 Task: Add an event with the title Conference: Technology Expo, date '2023/11/25', time 9:15 AM to 11:15 AMand add a description: Throughout the event, participants will have access to designated networking areas, where they can connect with fellow professionals, exchange business cards, and engage in meaningful discussions. These areas may include themed discussion tables, interactive activities, or open networking spaces, ensuring a diverse range of networking opportunities.Select event color  Blueberry . Add location for the event as: 321 Gulbenkian Museum, Lisbon, Portugal, logged in from the account softage.1@softage.netand send the event invitation to softage.4@softage.net and softage.5@softage.net. Set a reminder for the event Weekly on Sunday
Action: Mouse moved to (63, 91)
Screenshot: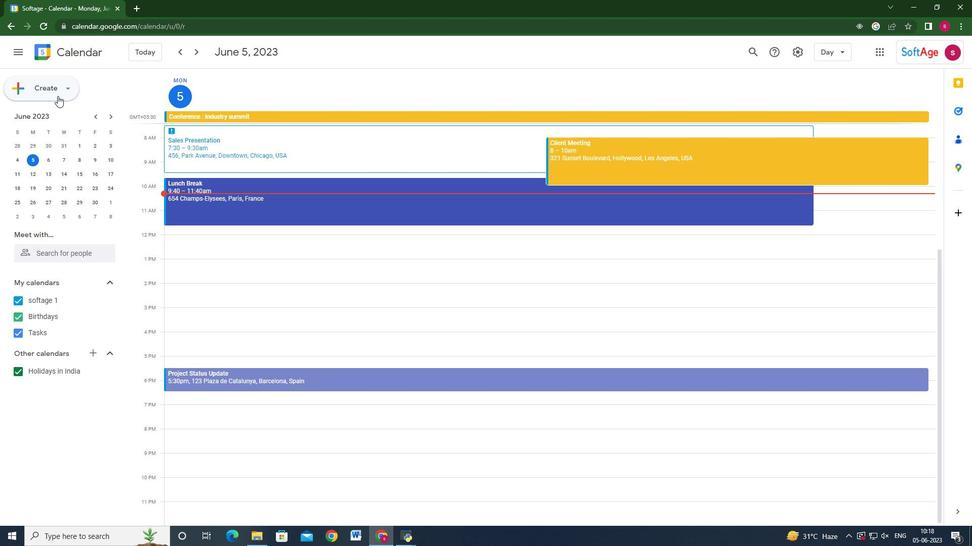 
Action: Mouse pressed left at (63, 91)
Screenshot: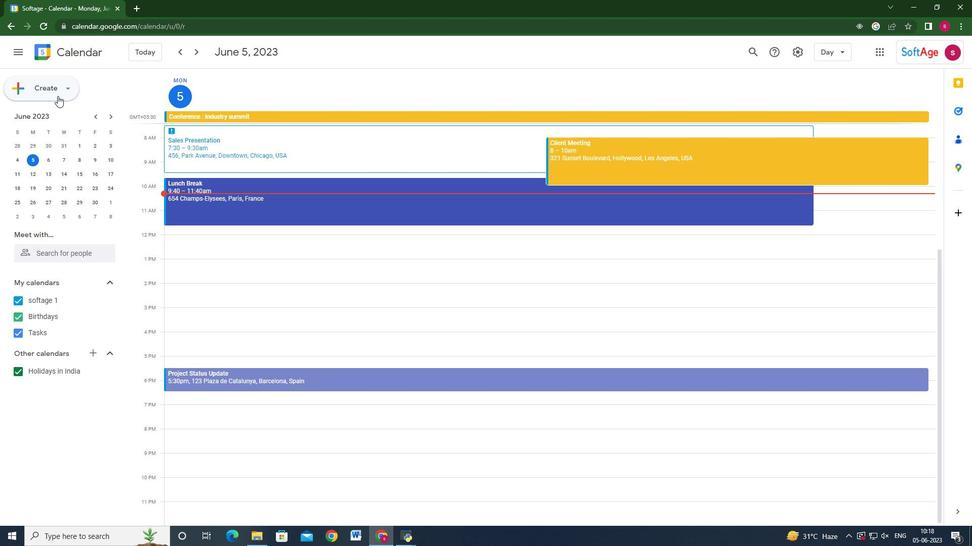 
Action: Mouse moved to (46, 116)
Screenshot: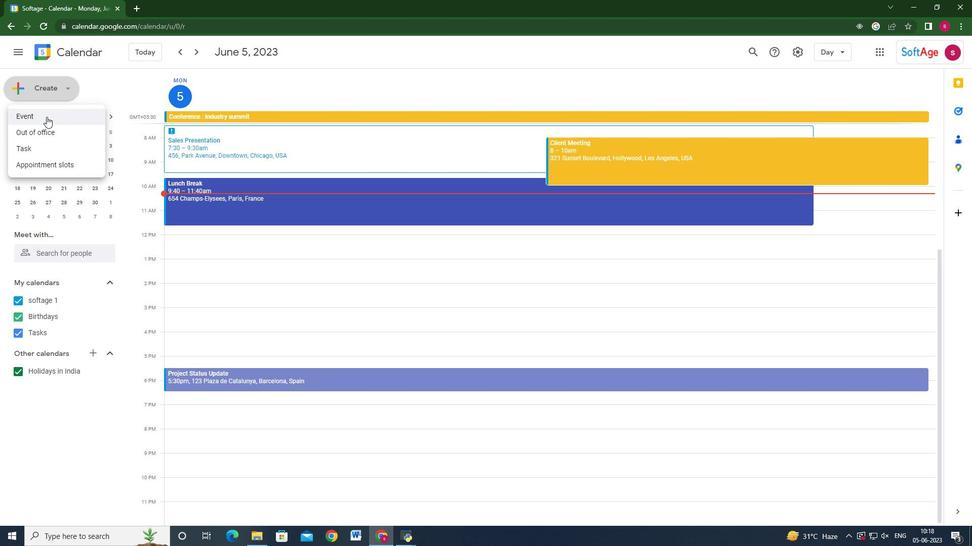 
Action: Mouse pressed left at (46, 116)
Screenshot: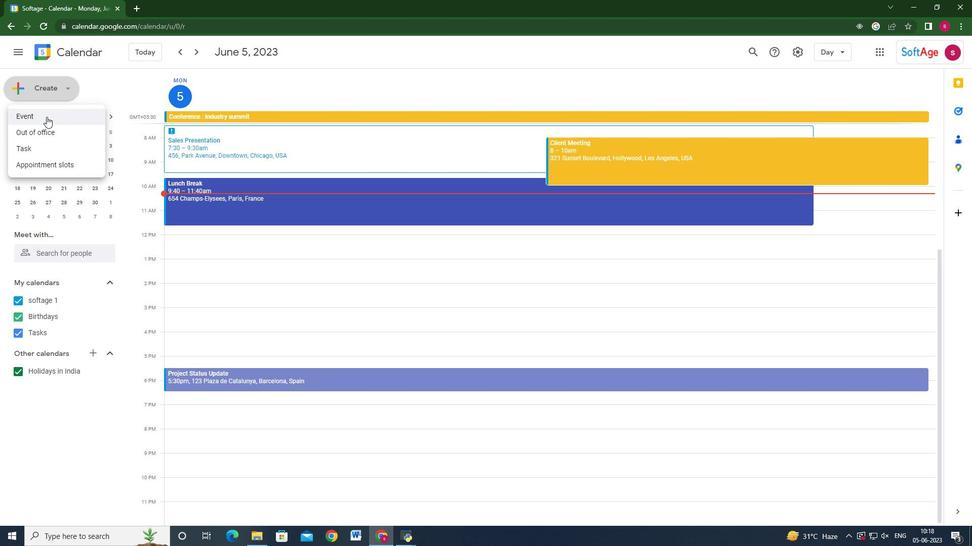 
Action: Mouse moved to (574, 395)
Screenshot: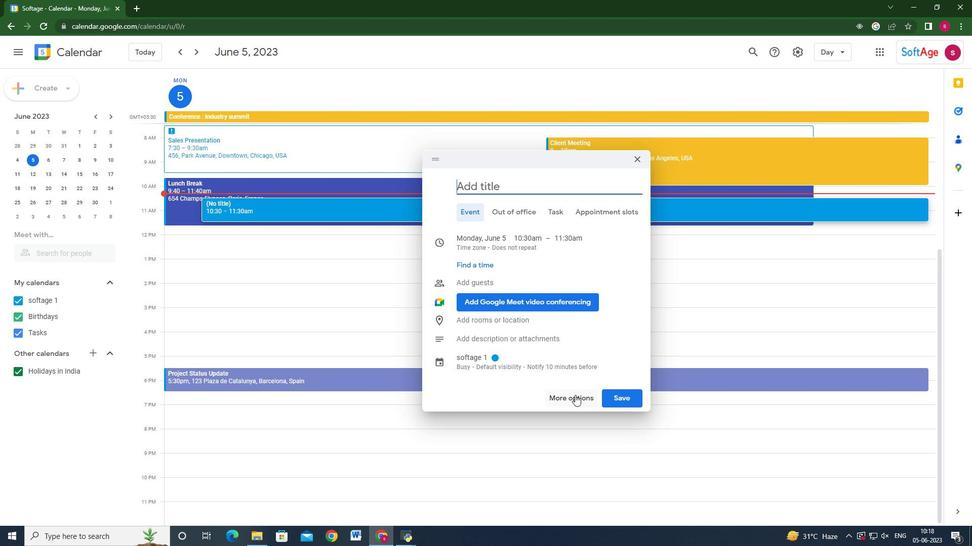 
Action: Mouse pressed left at (574, 395)
Screenshot: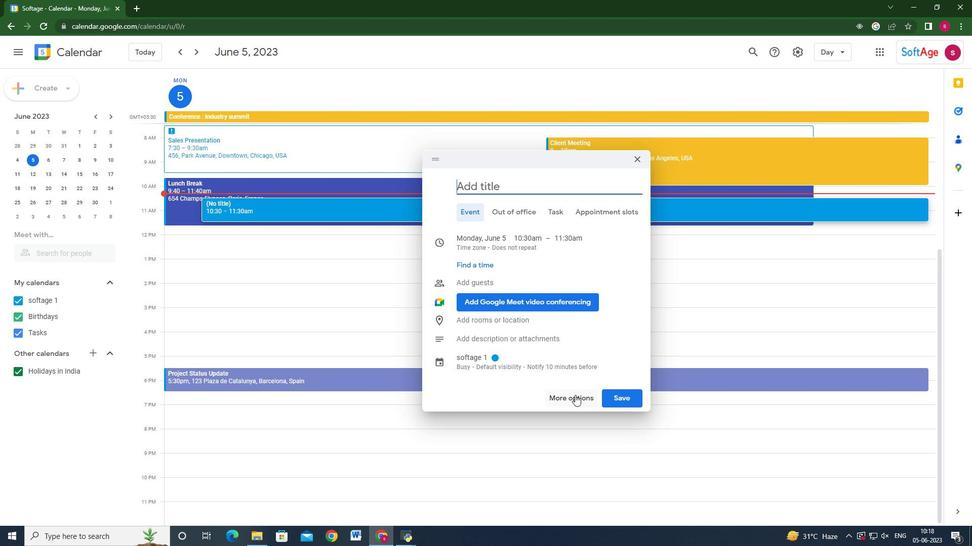 
Action: Mouse moved to (166, 54)
Screenshot: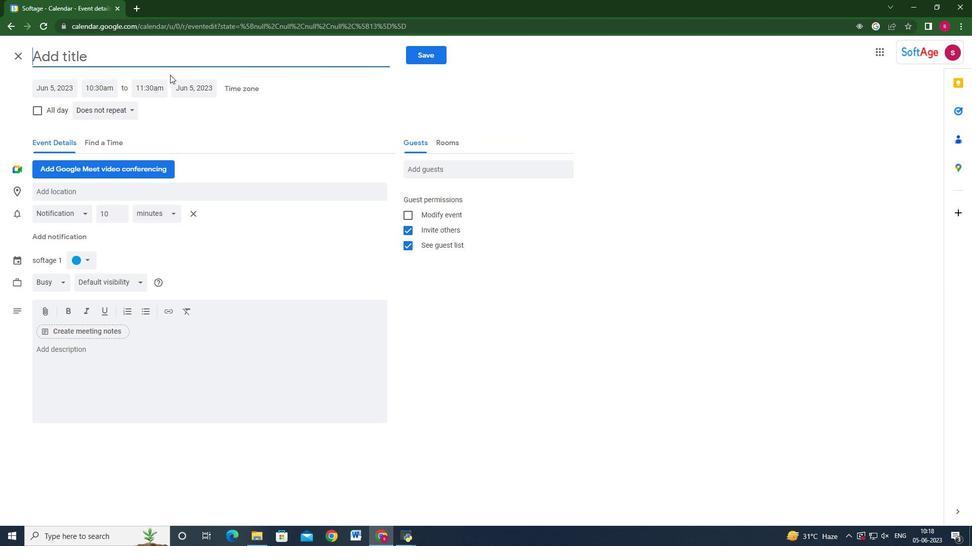 
Action: Key pressed <Key.shift>Te<Key.backspace><Key.backspace><Key.shift>Conference<Key.shift>:<Key.space><Key.shift>Technology<Key.space><Key.shift_r>Expo
Screenshot: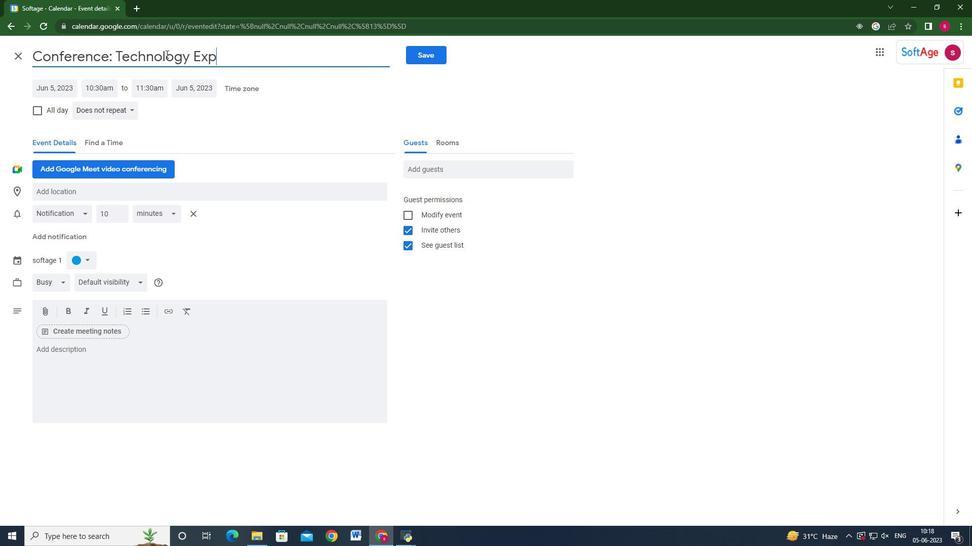 
Action: Mouse moved to (66, 85)
Screenshot: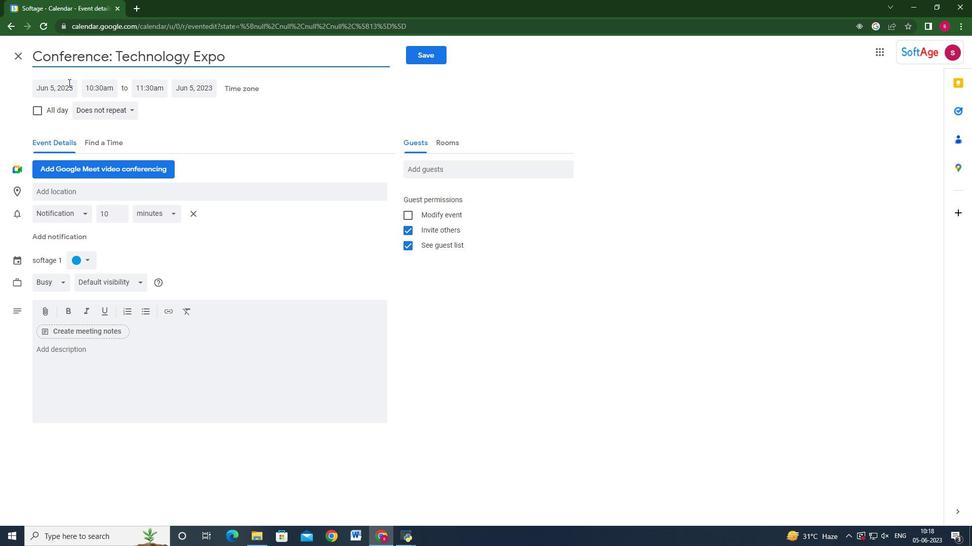 
Action: Mouse pressed left at (66, 85)
Screenshot: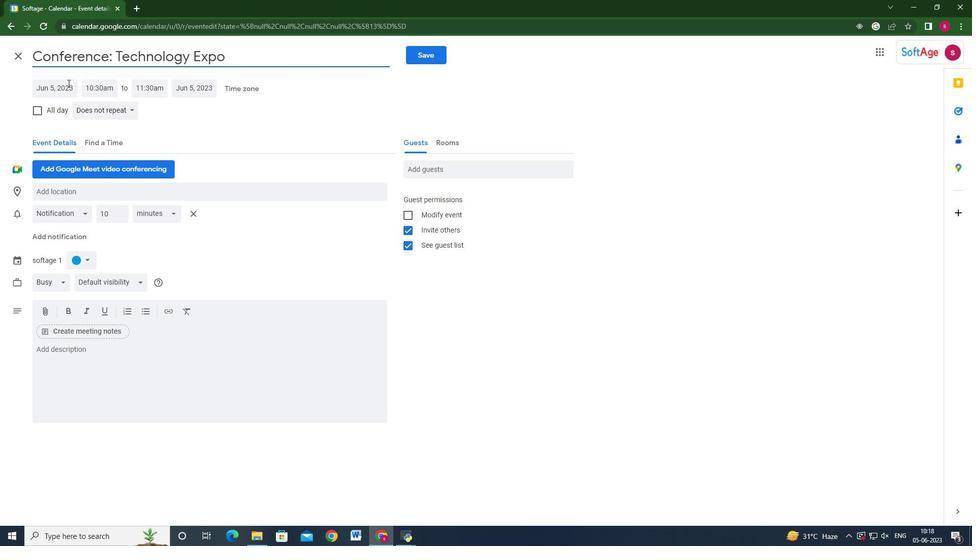 
Action: Mouse moved to (162, 106)
Screenshot: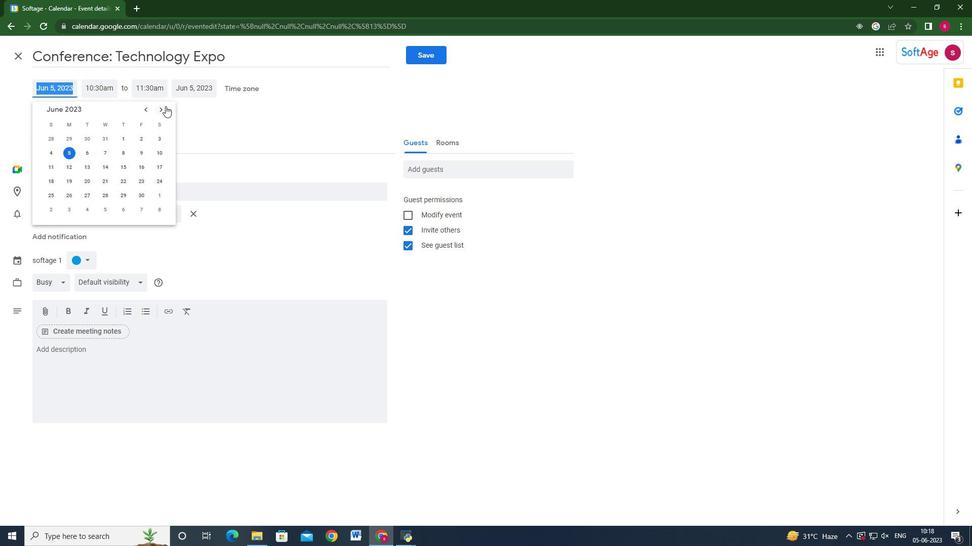 
Action: Mouse pressed left at (162, 106)
Screenshot: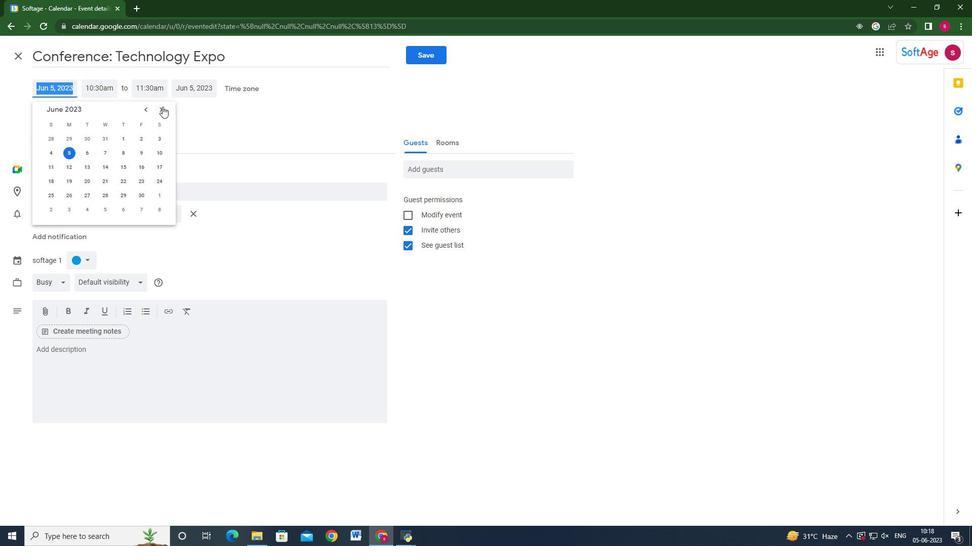 
Action: Mouse pressed left at (162, 106)
Screenshot: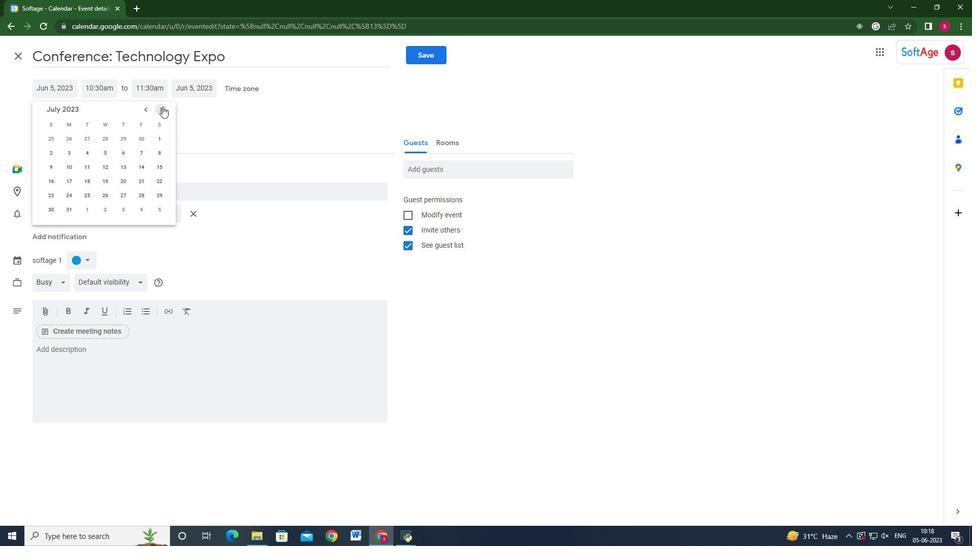 
Action: Mouse pressed left at (162, 106)
Screenshot: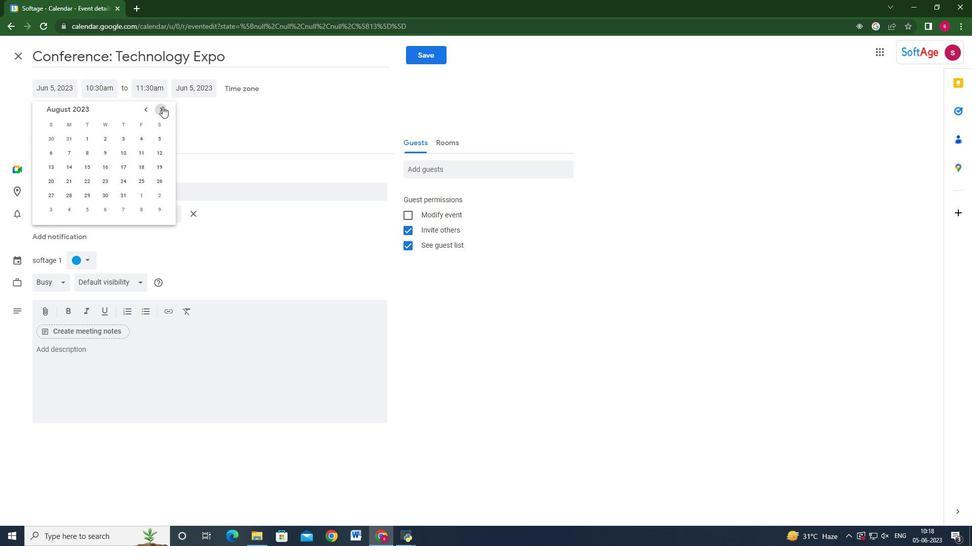 
Action: Mouse pressed left at (162, 106)
Screenshot: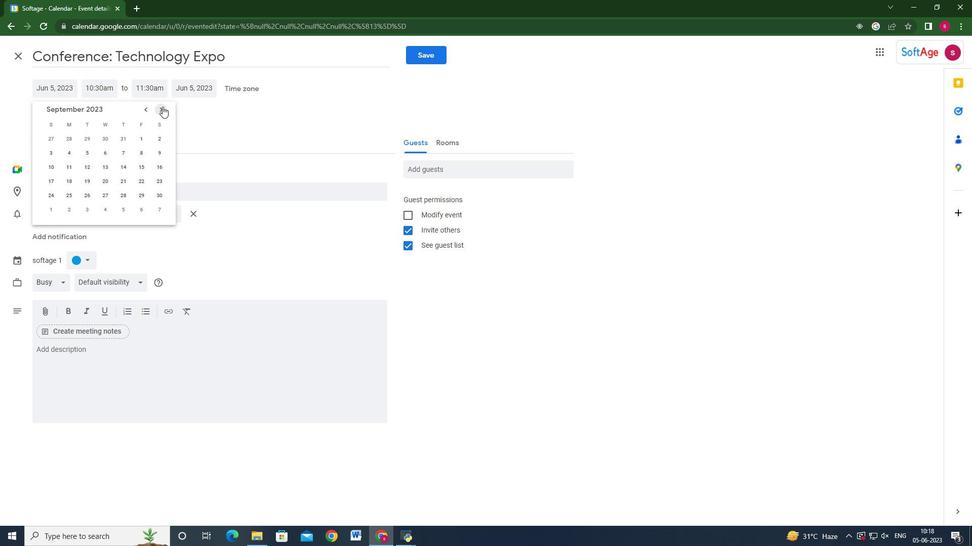 
Action: Mouse pressed left at (162, 106)
Screenshot: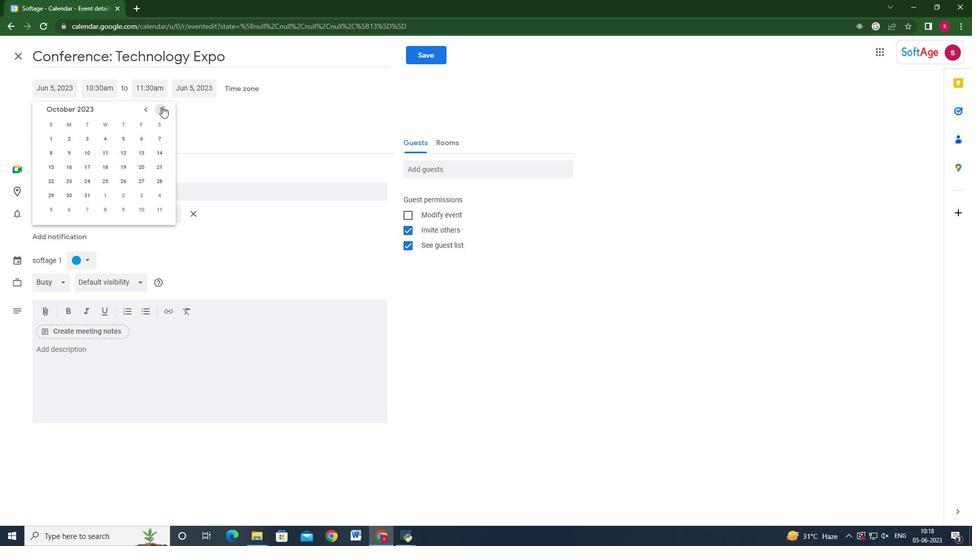 
Action: Mouse moved to (153, 182)
Screenshot: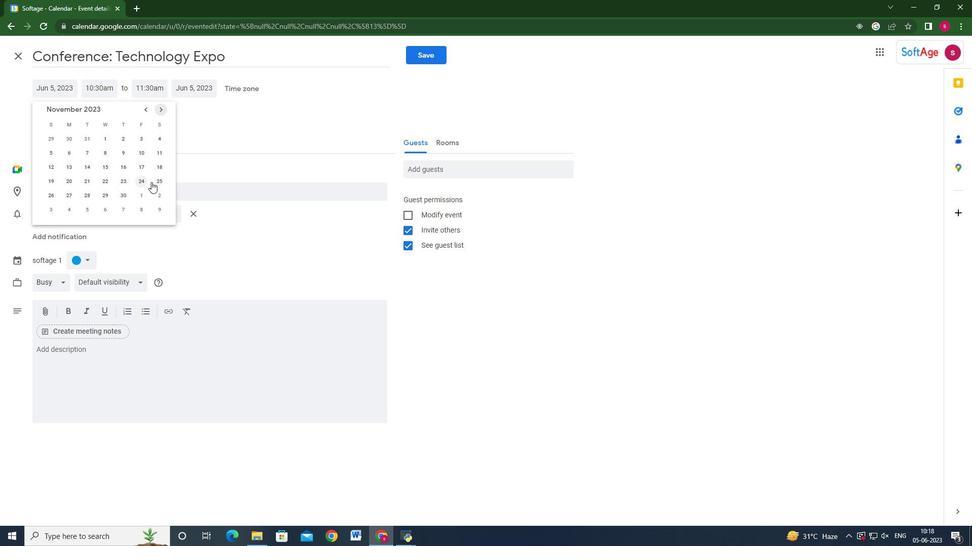 
Action: Mouse pressed left at (153, 182)
Screenshot: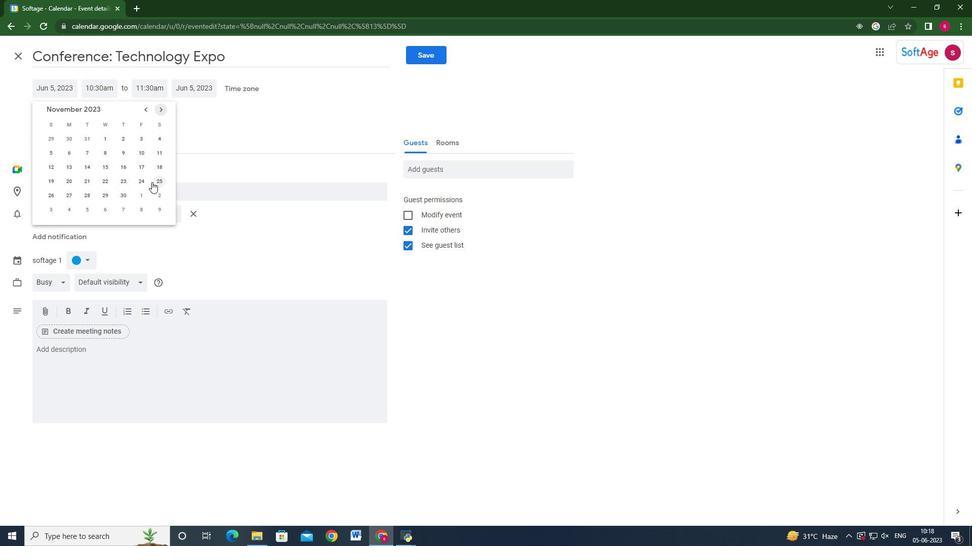 
Action: Mouse moved to (108, 87)
Screenshot: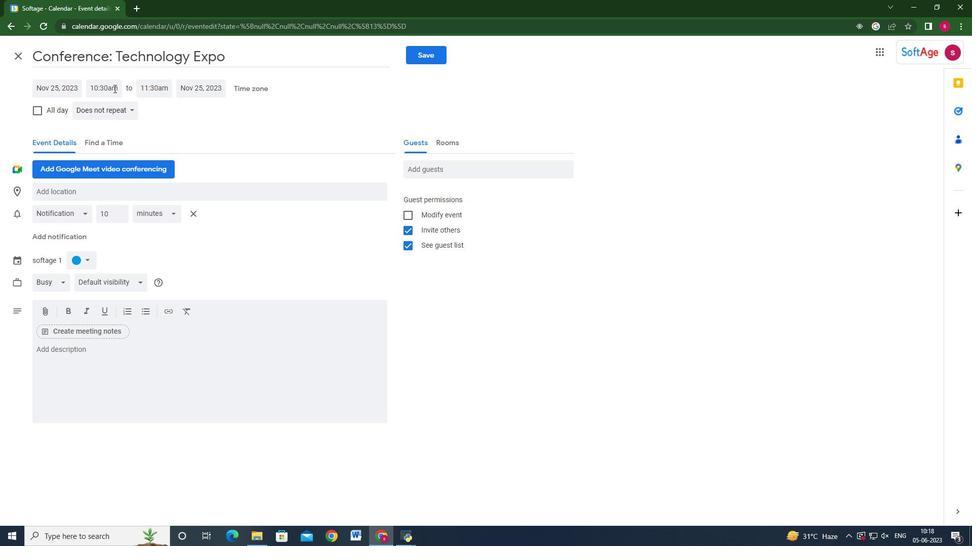 
Action: Mouse pressed left at (108, 87)
Screenshot: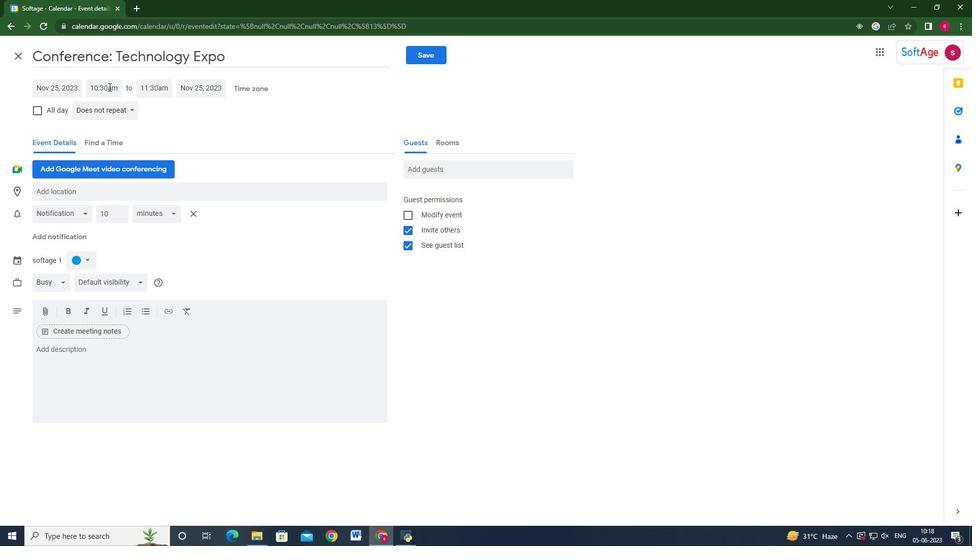 
Action: Key pressed 9<Key.shift>:15am<Key.enter><Key.tab>11<Key.shift>:15am<Key.enter>
Screenshot: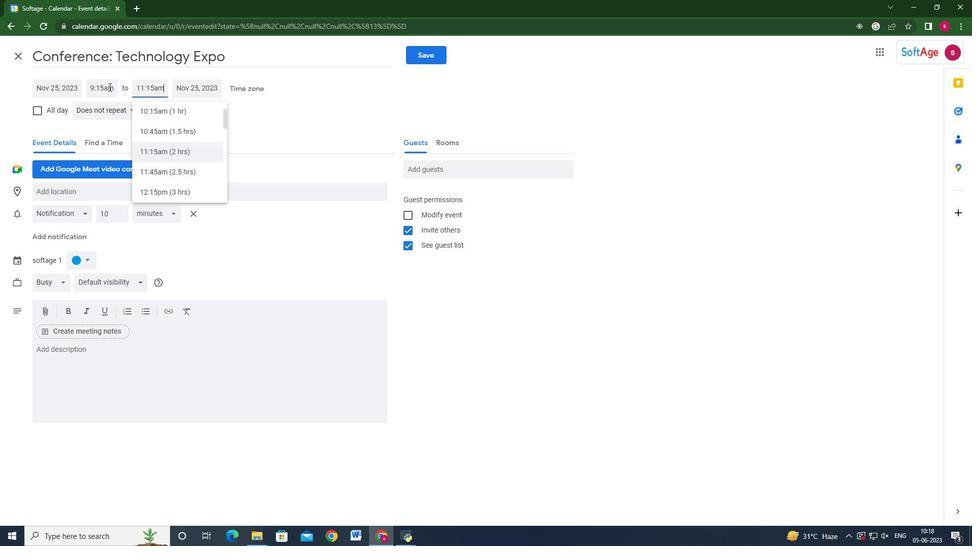 
Action: Mouse moved to (141, 359)
Screenshot: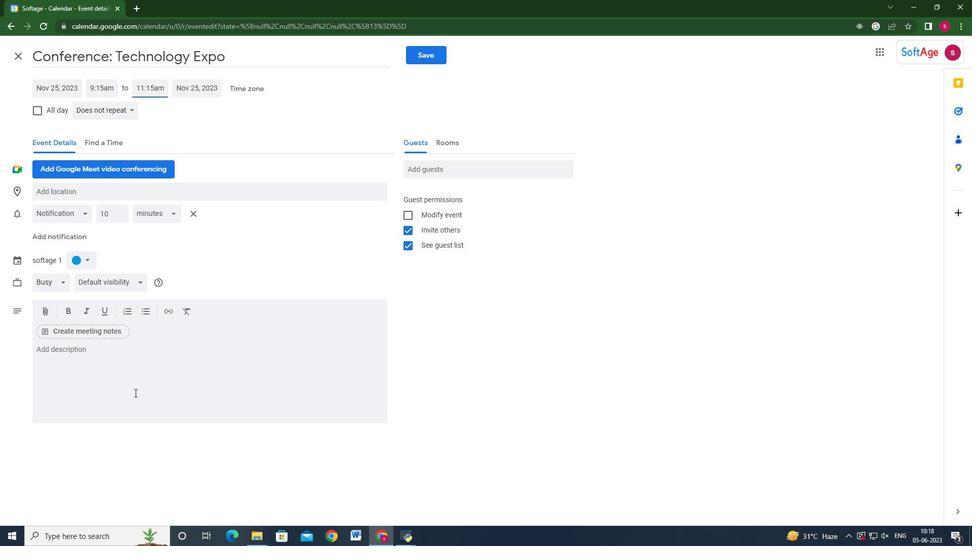 
Action: Mouse pressed left at (141, 359)
Screenshot: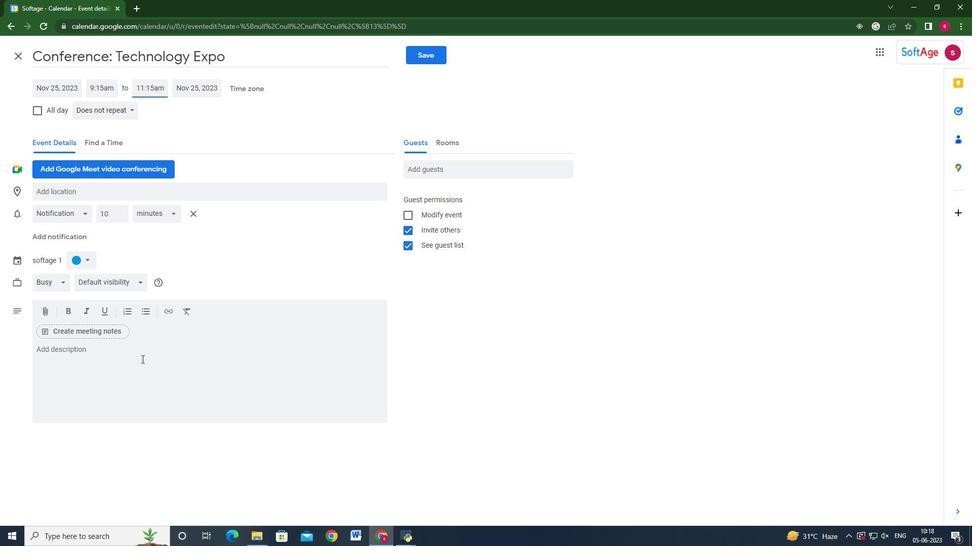 
Action: Key pressed throu<Key.backspace><Key.backspace><Key.backspace><Key.backspace><Key.backspace><Key.shift>Throughout<Key.space>the<Key.space>event,<Key.space>participants<Key.space>will<Key.space>have<Key.space>access<Key.space>to<Key.space>designated<Key.space>networking<Key.space>areas,<Key.space>whr<Key.backspace>ere<Key.space>they<Key.space>can<Key.space>connect<Key.space>with<Key.space>fellow<Key.space>professionals<Key.space>exchange<Key.space>bui<Key.backspace>sinee<Key.backspace>ss<Key.space>cards,<Key.space>and<Key.space>egag<Key.backspace><Key.backspace><Key.backspace>ngage<Key.space>in<Key.space>meaningful<Key.space>discucs<Key.backspace><Key.backspace><Key.backspace><Key.backspace>cussion<Key.space>tab<Key.backspace><Key.backspace><Key.backspace><Key.backspace>,<Key.backspace>.<Key.space><Key.shift>These<Key.space>areas<Key.space>may<Key.space>include<Key.space>themed<Key.space>i<Key.backspace>disuc<Key.backspace><Key.backspace>cussion<Key.space>tables,<Key.space>interactive<Key.space>activities,<Key.space>or<Key.space>open<Key.space>networking<Key.space>spaces,<Key.space>ensuring<Key.space>a<Key.space>diverse<Key.space>range<Key.space>of<Key.space>networking<Key.space>opportunities.
Screenshot: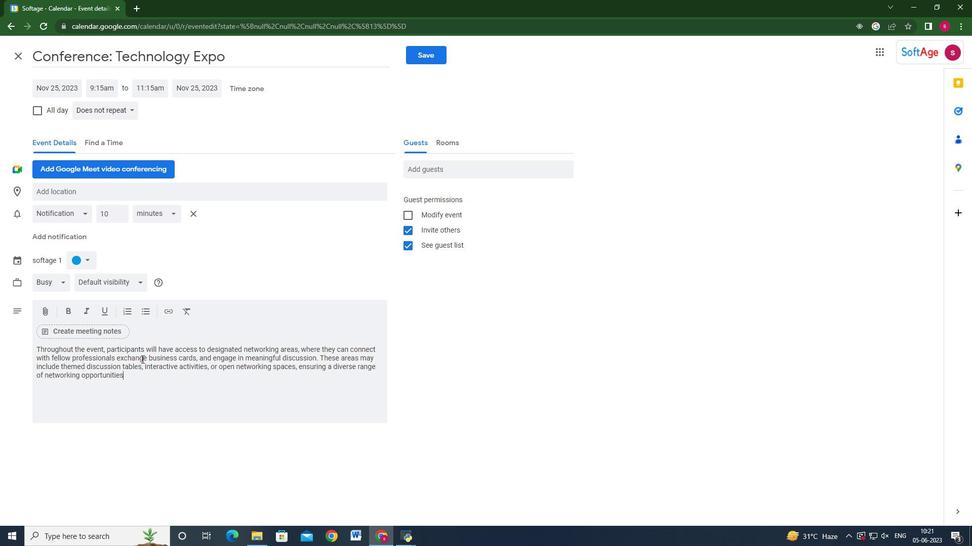 
Action: Mouse moved to (116, 190)
Screenshot: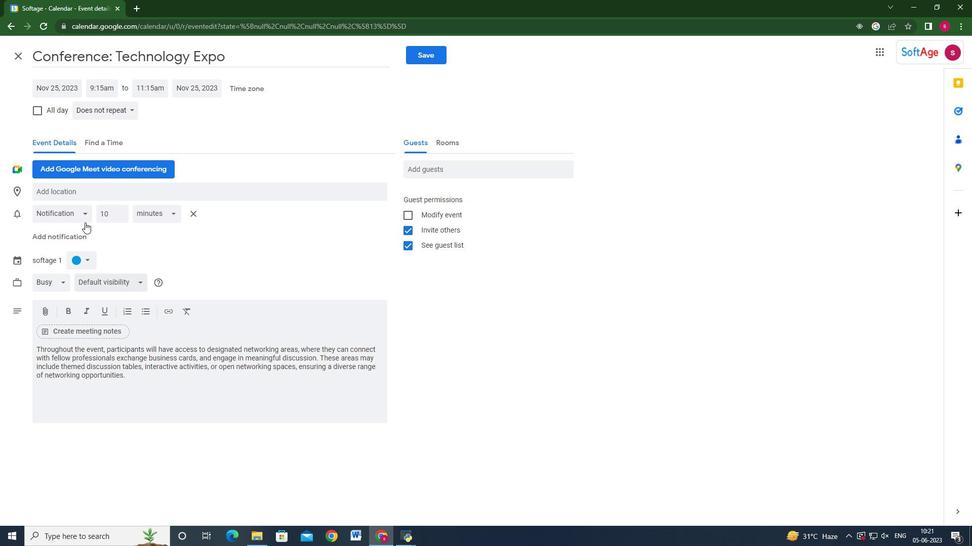
Action: Mouse pressed left at (116, 190)
Screenshot: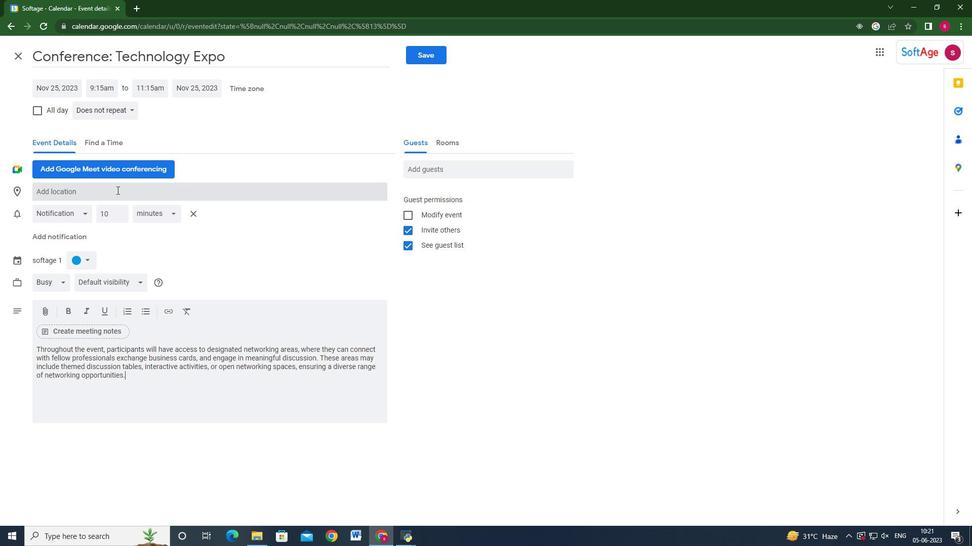 
Action: Key pressed 2<Key.backspace>31<Key.backspace>21<Key.space><Key.shift>Gulbenkian<Key.space><Key.shift>Museum,<Key.space><Key.shift>Lisbon,<Key.space><Key.shift>Portugal
Screenshot: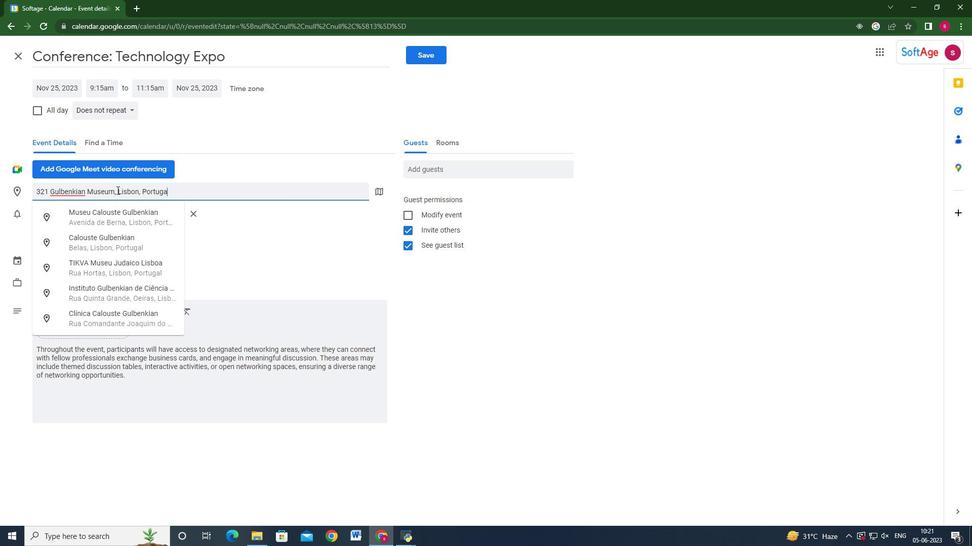 
Action: Mouse moved to (333, 252)
Screenshot: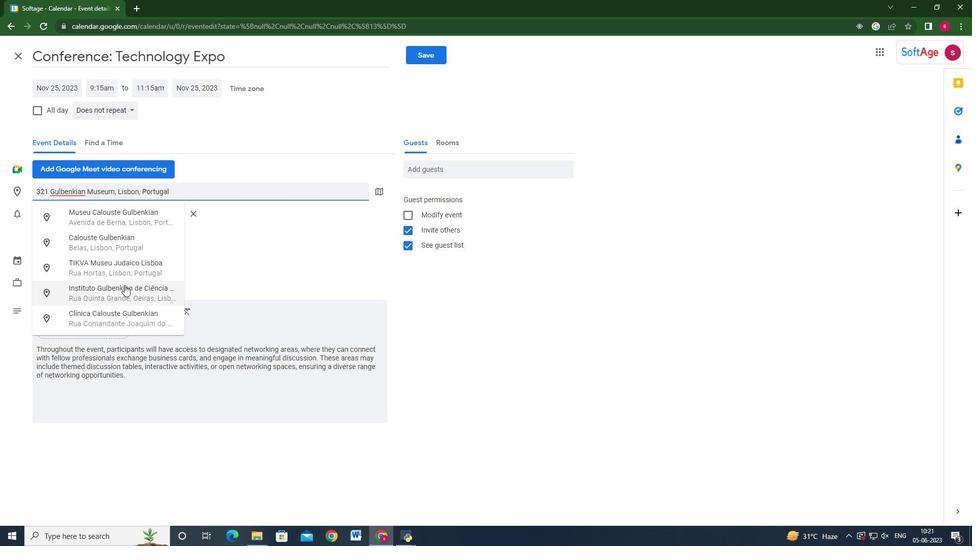
Action: Mouse pressed left at (333, 252)
Screenshot: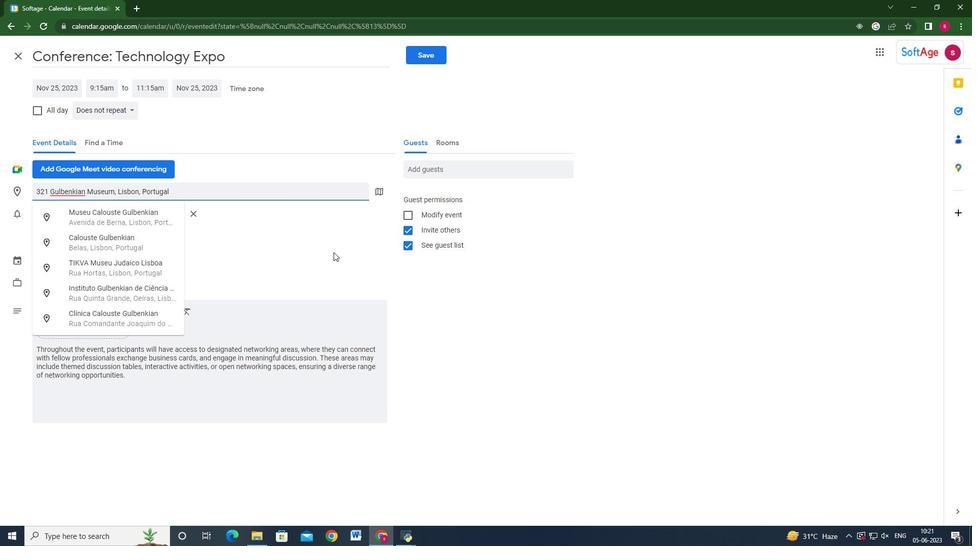 
Action: Mouse moved to (80, 255)
Screenshot: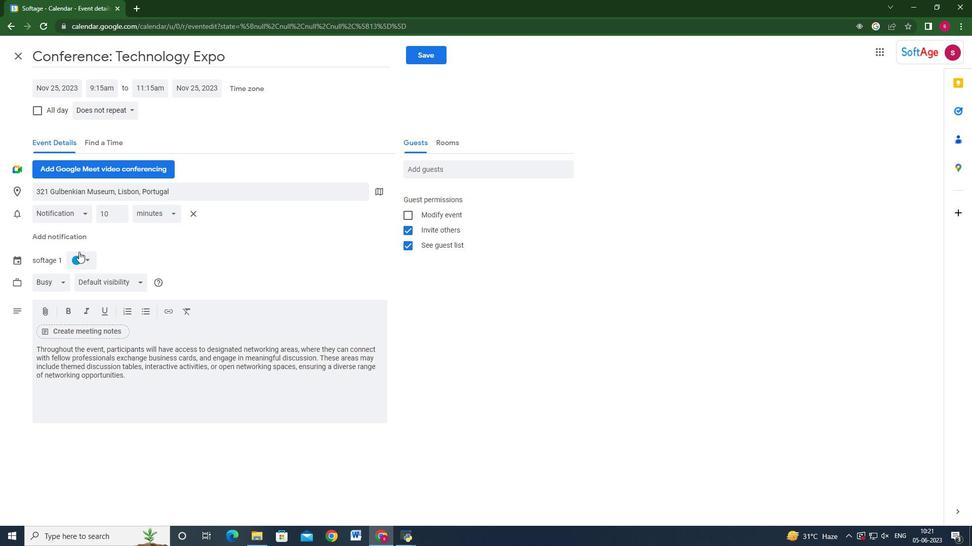 
Action: Mouse pressed left at (80, 255)
Screenshot: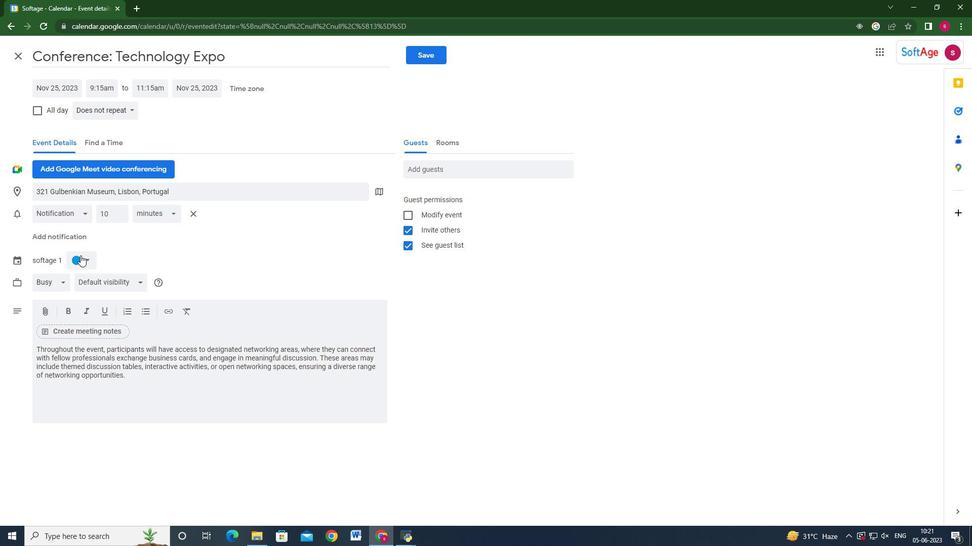 
Action: Mouse moved to (86, 298)
Screenshot: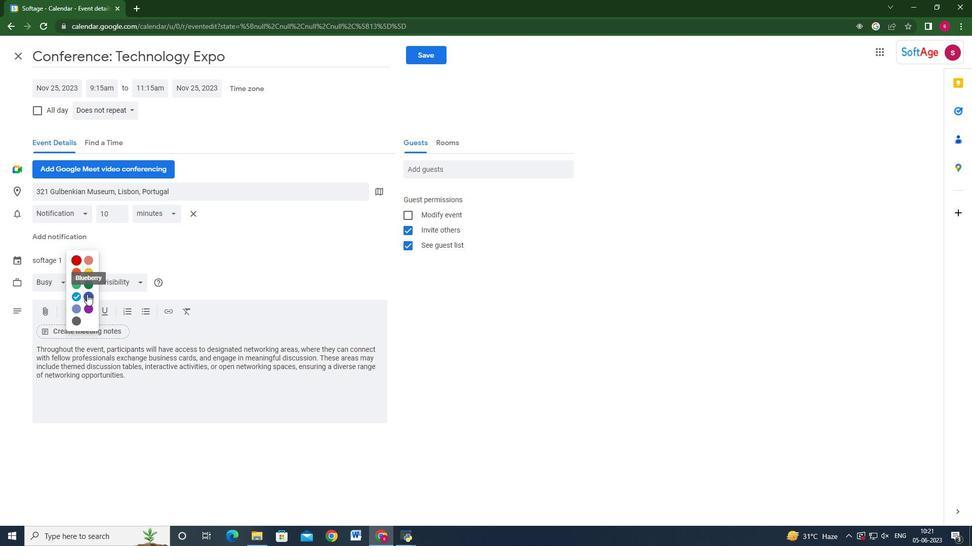 
Action: Mouse pressed left at (86, 298)
Screenshot: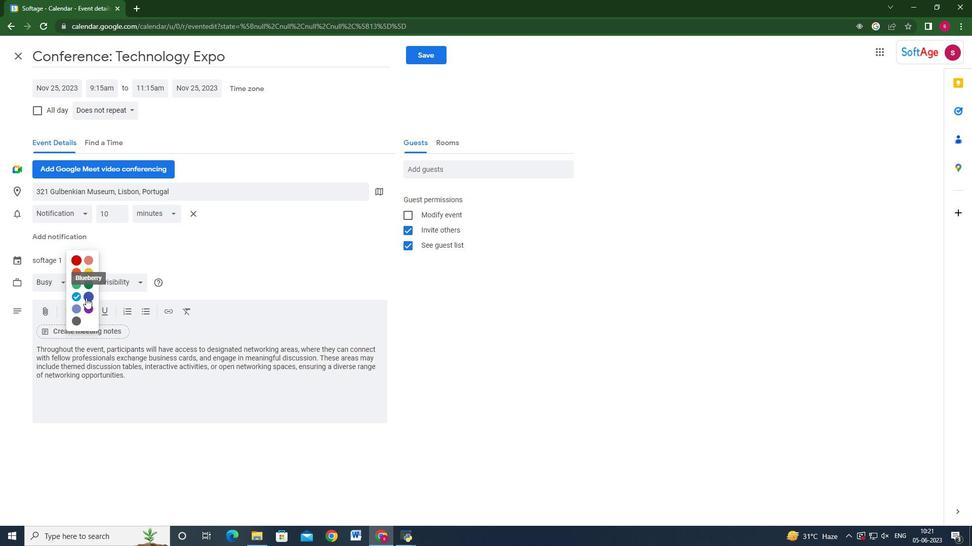 
Action: Mouse moved to (454, 174)
Screenshot: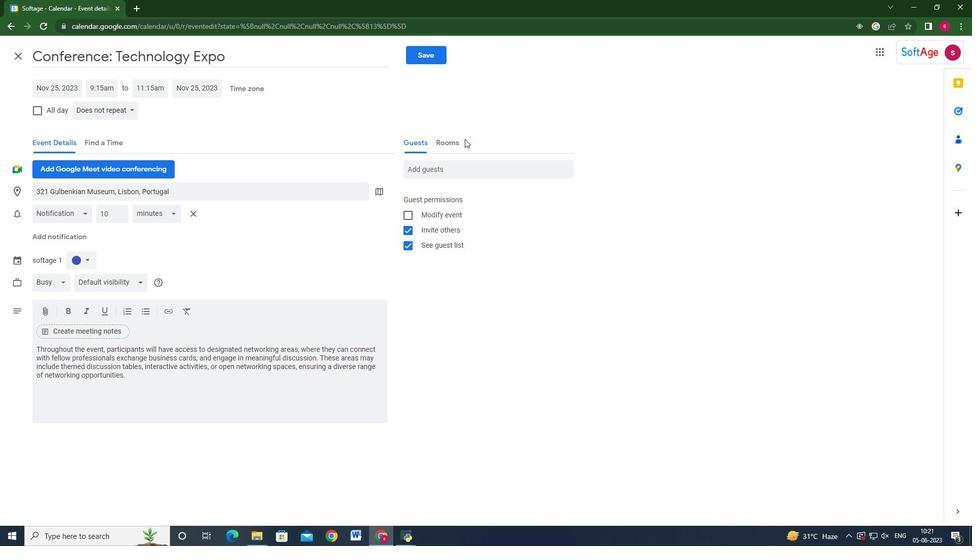 
Action: Mouse pressed left at (454, 174)
Screenshot: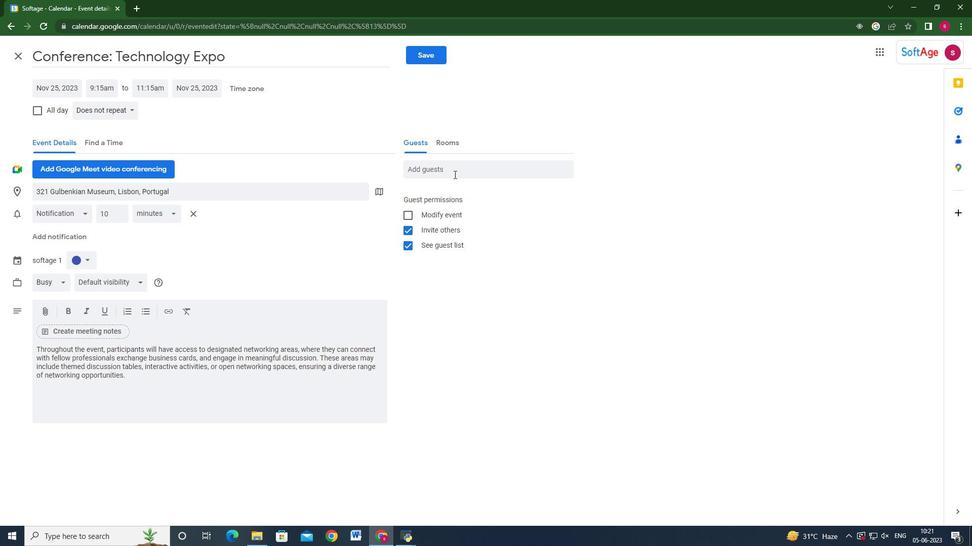 
Action: Key pressed softage.4<Key.shift_r>@softage.net<Key.enter>softage.5<Key.shift_r>@softage.net<Key.enter>
Screenshot: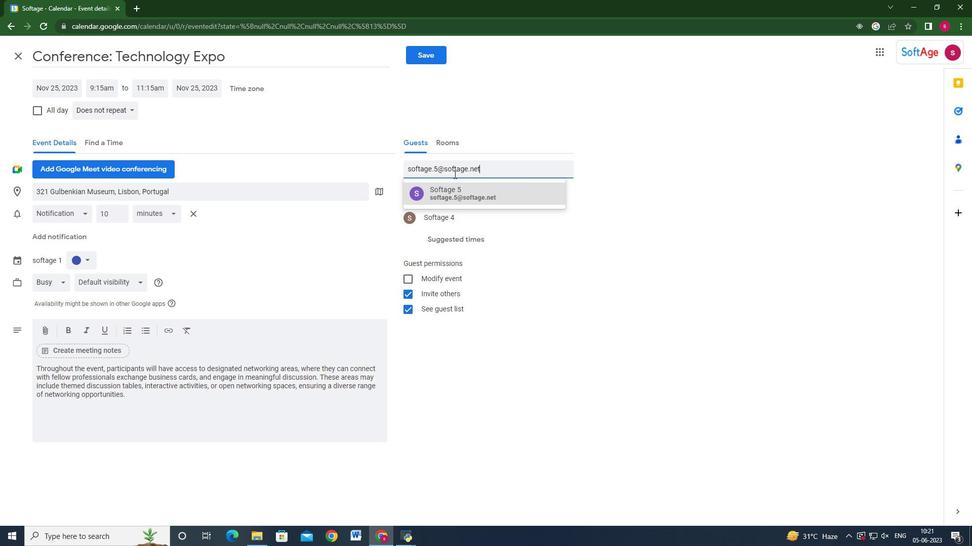 
Action: Mouse moved to (101, 110)
Screenshot: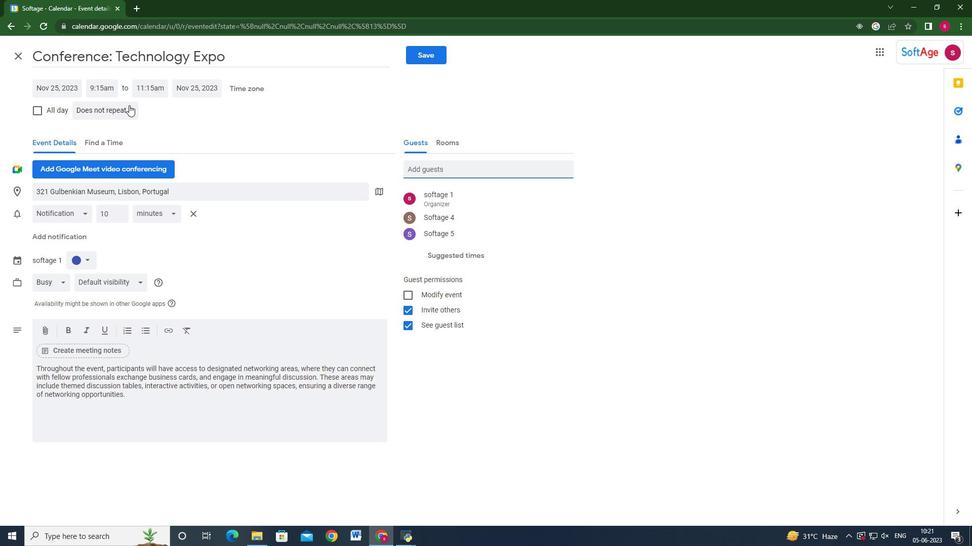 
Action: Mouse pressed left at (101, 110)
Screenshot: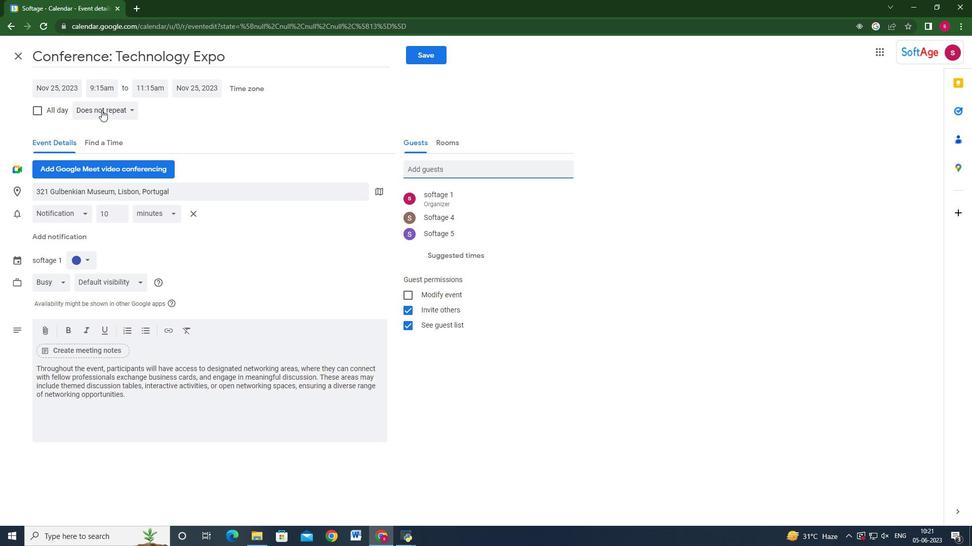 
Action: Mouse moved to (107, 231)
Screenshot: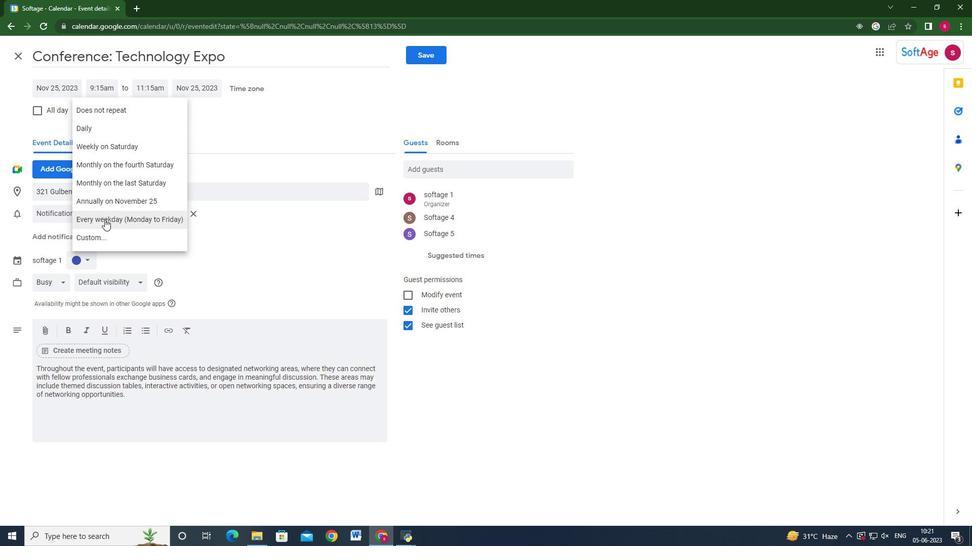 
Action: Mouse pressed left at (107, 231)
Screenshot: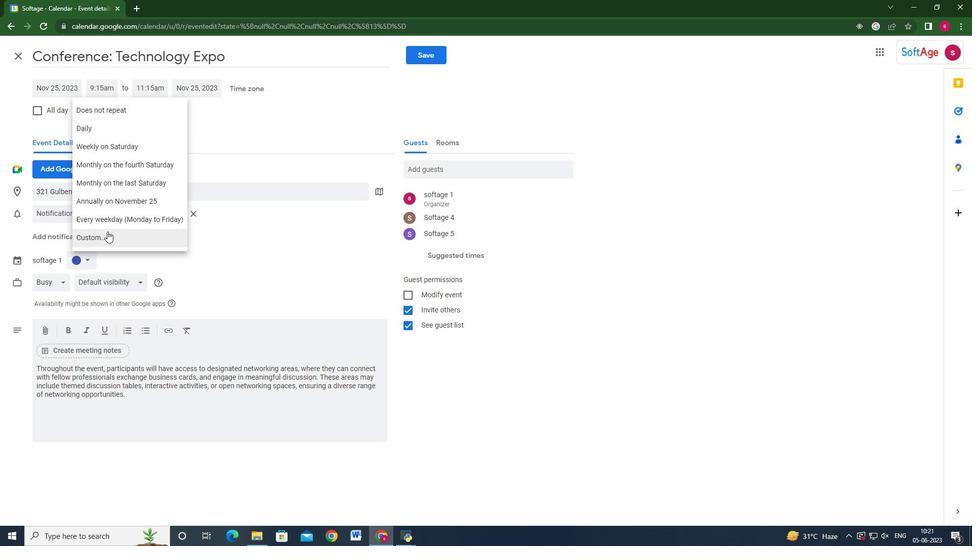 
Action: Mouse moved to (402, 261)
Screenshot: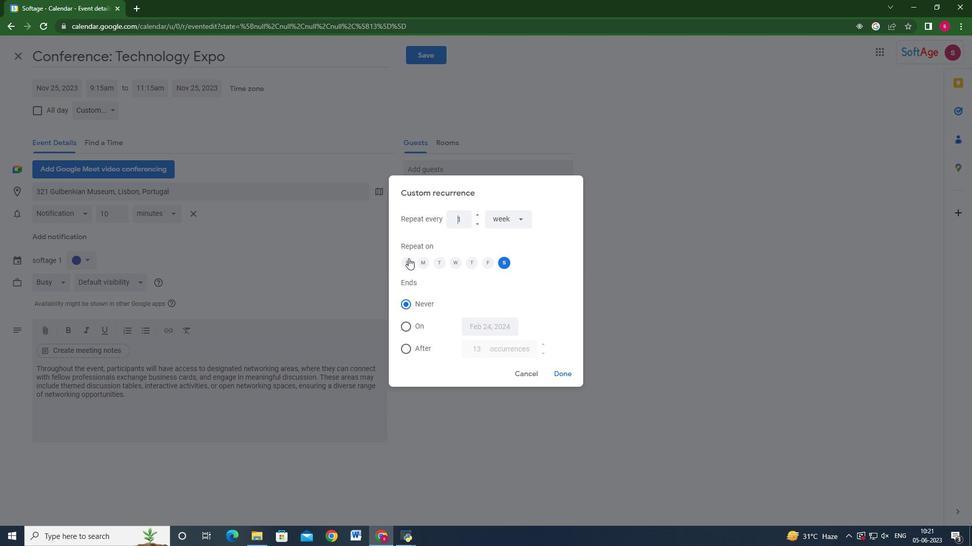 
Action: Mouse pressed left at (402, 261)
Screenshot: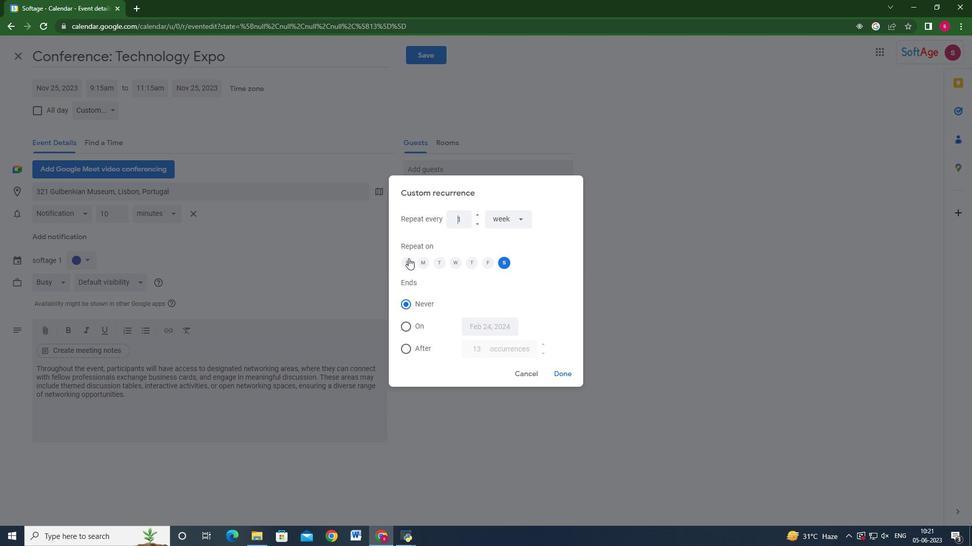 
Action: Mouse moved to (504, 263)
Screenshot: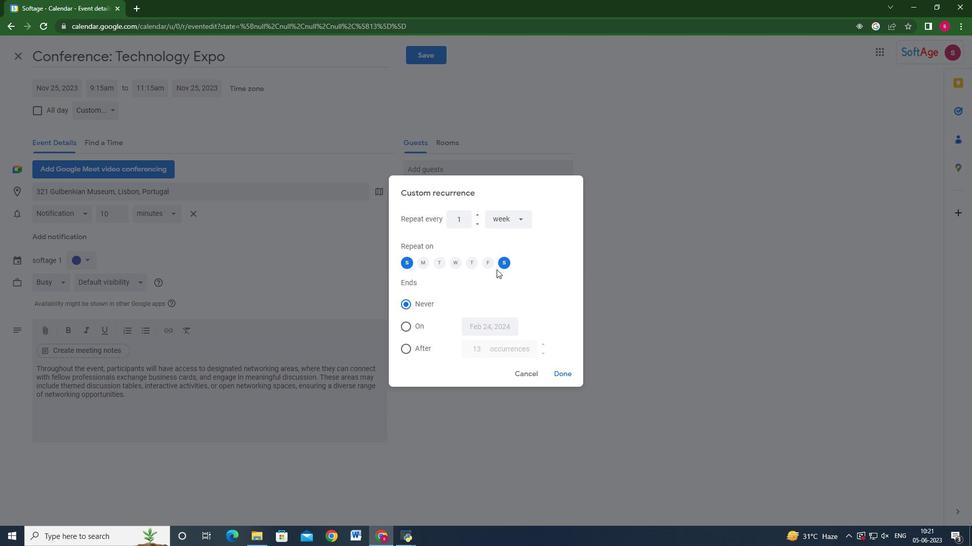 
Action: Mouse pressed left at (504, 263)
Screenshot: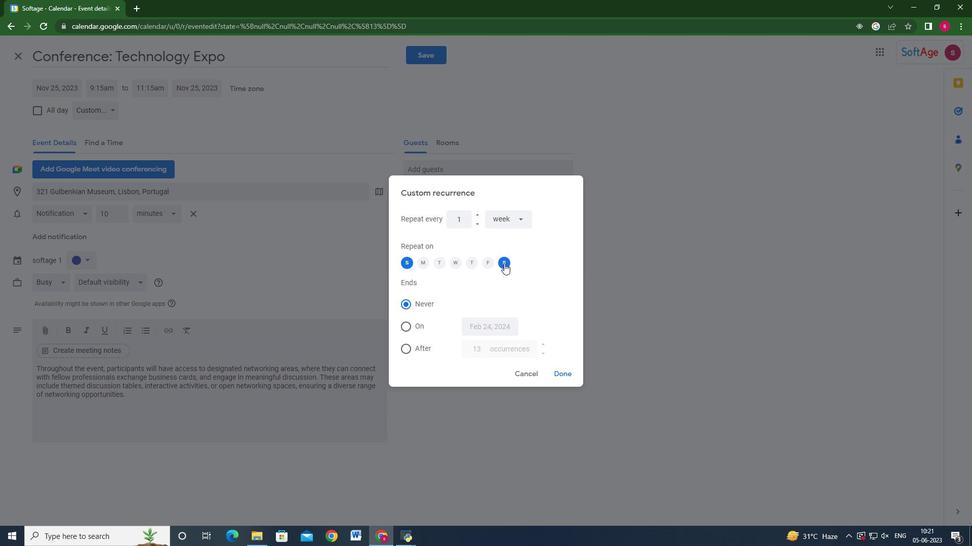 
Action: Mouse moved to (559, 367)
Screenshot: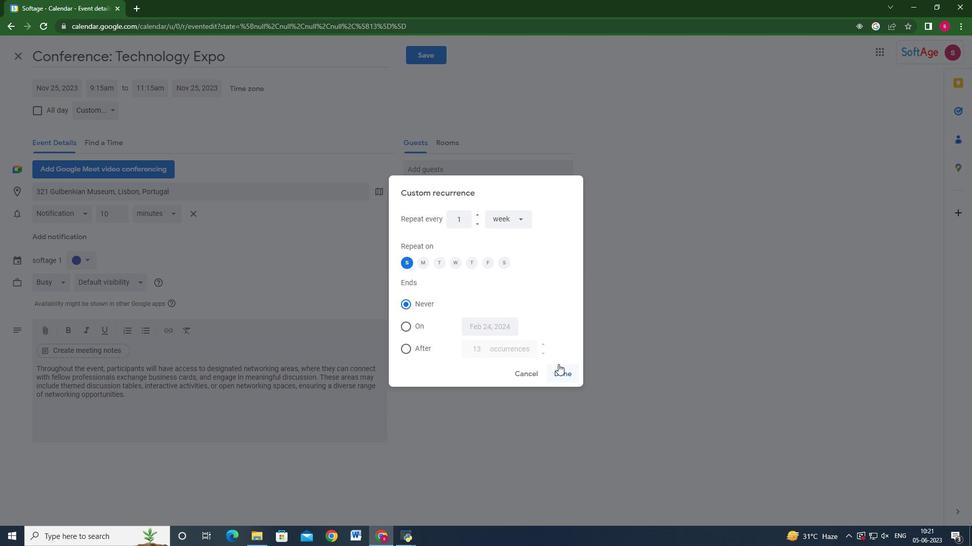 
Action: Mouse pressed left at (559, 367)
Screenshot: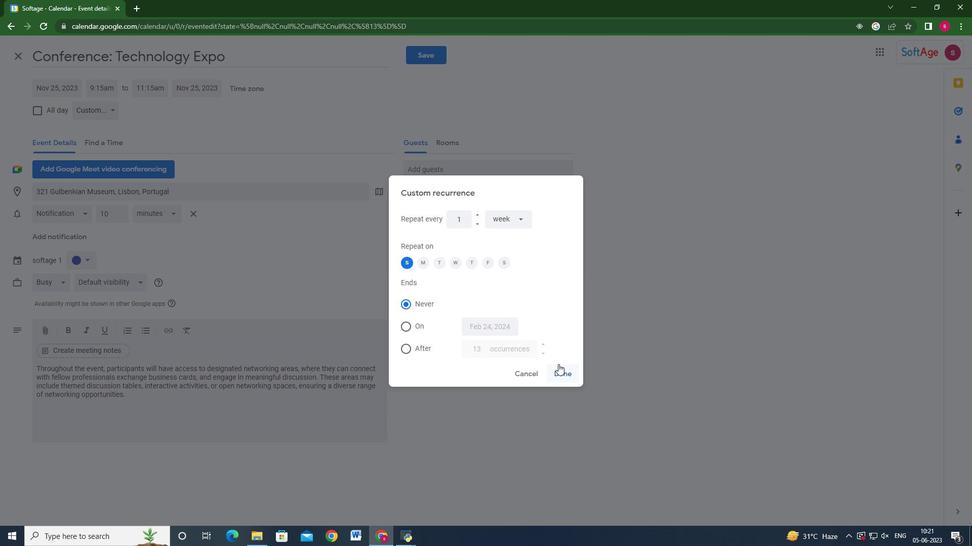 
Action: Mouse moved to (428, 62)
Screenshot: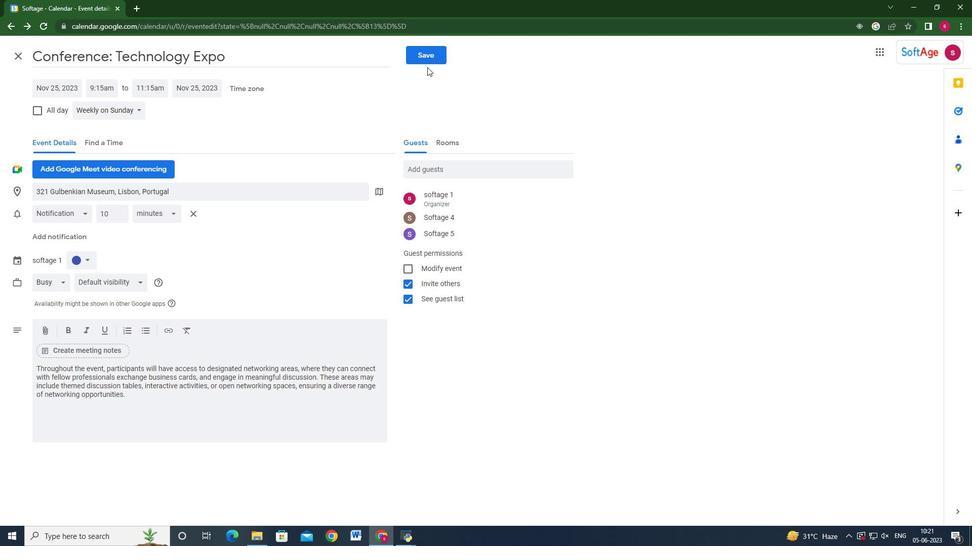 
Action: Mouse pressed left at (428, 62)
Screenshot: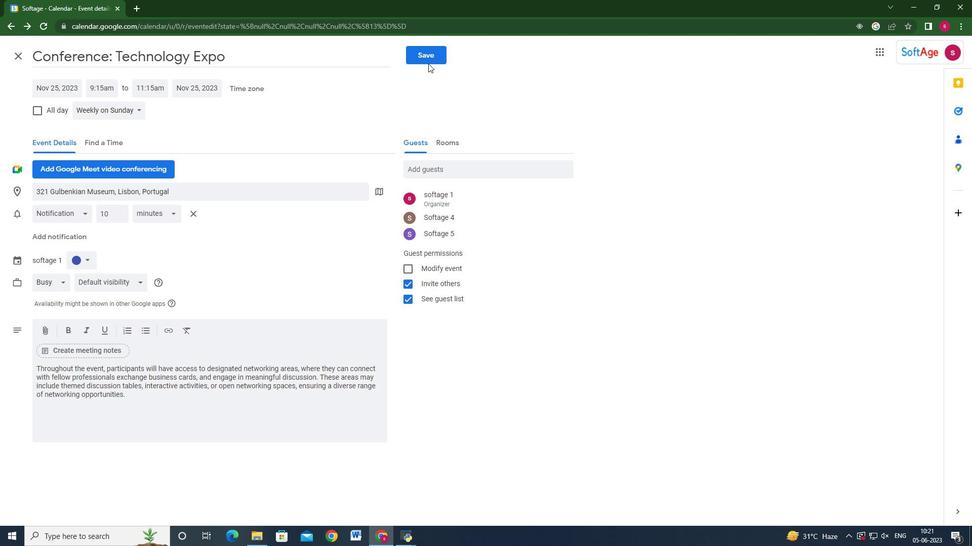 
Action: Mouse moved to (573, 303)
Screenshot: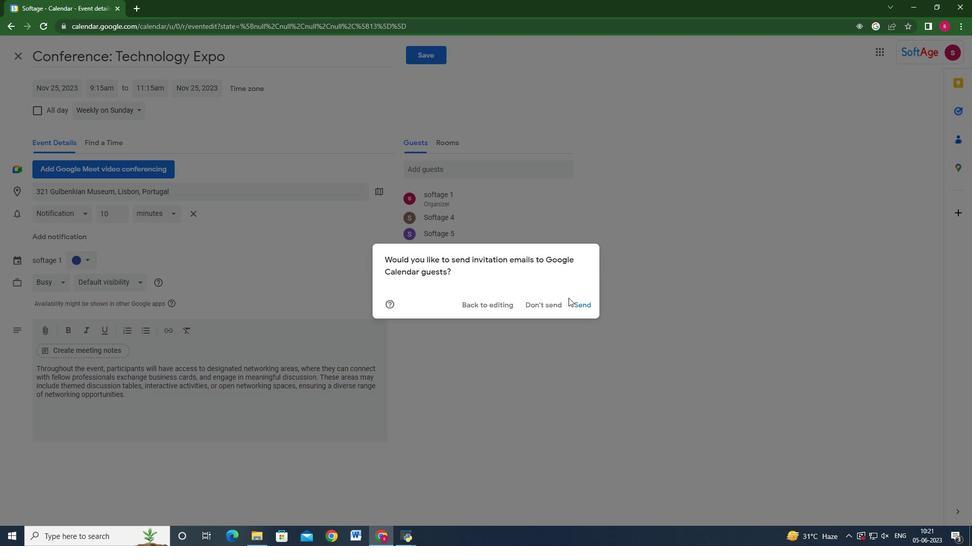 
Action: Mouse pressed left at (573, 303)
Screenshot: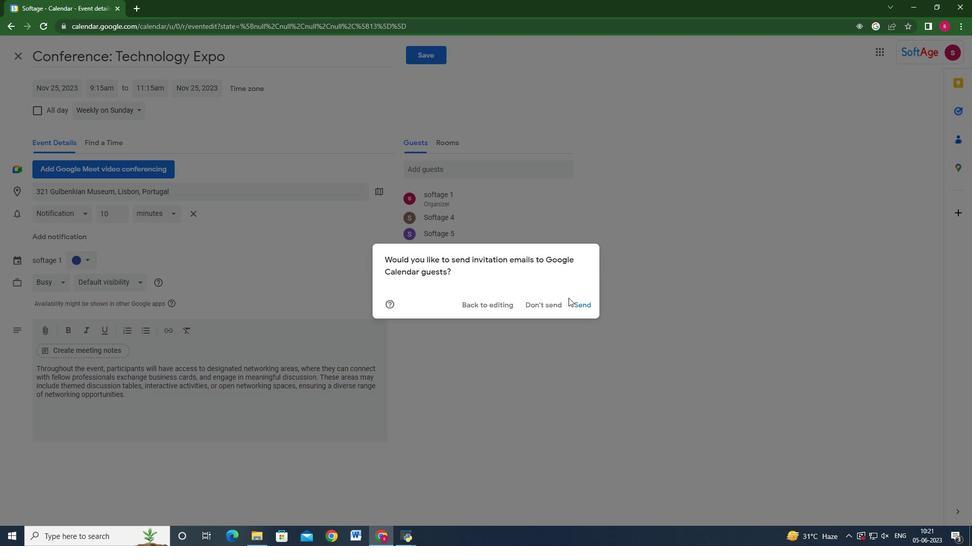 
Action: Mouse moved to (580, 301)
Screenshot: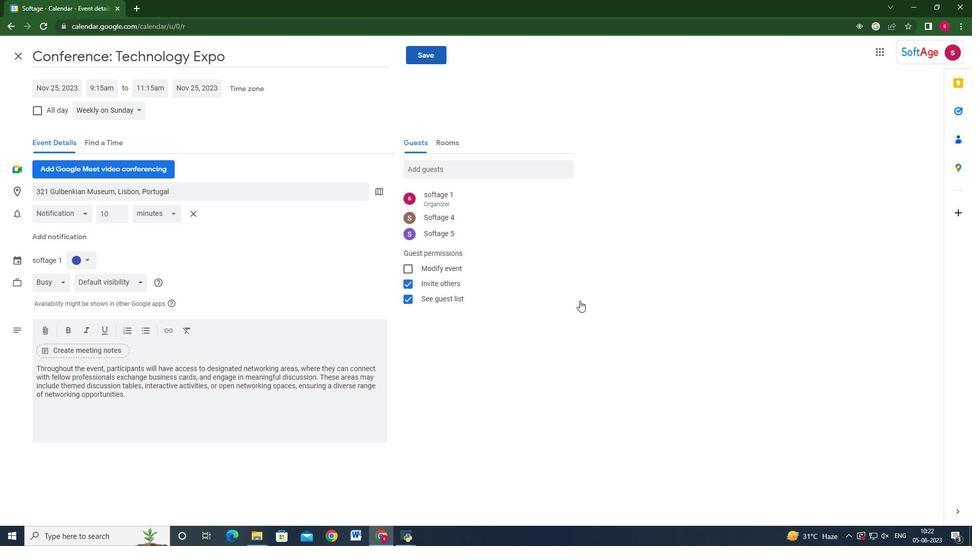 
